 Task: In project updates Turn off email notifications.
Action: Mouse moved to (700, 61)
Screenshot: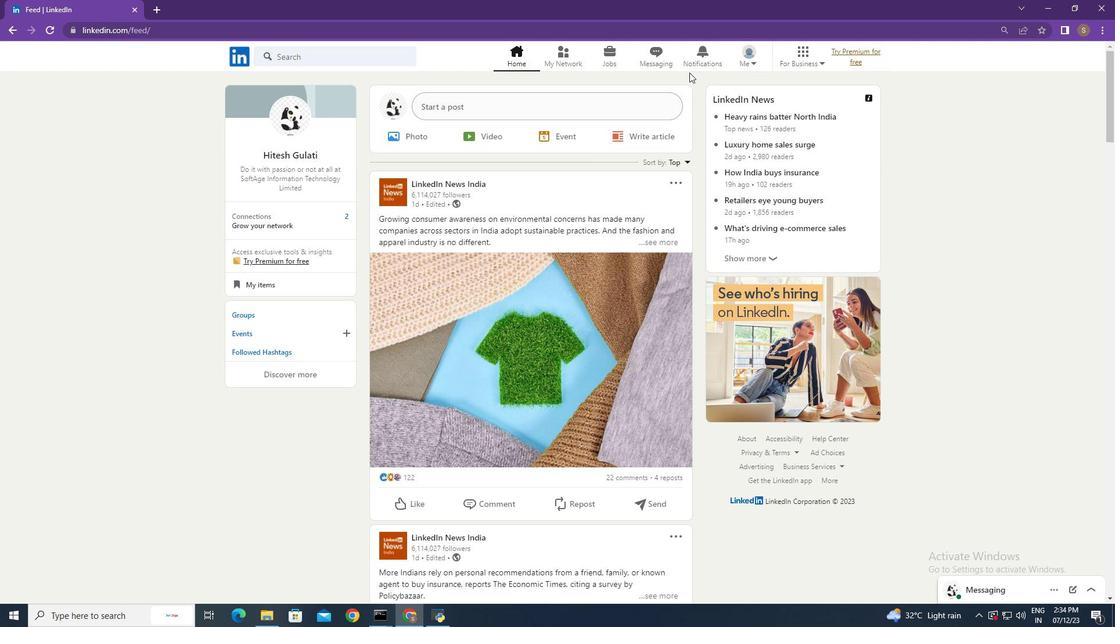 
Action: Mouse pressed left at (700, 61)
Screenshot: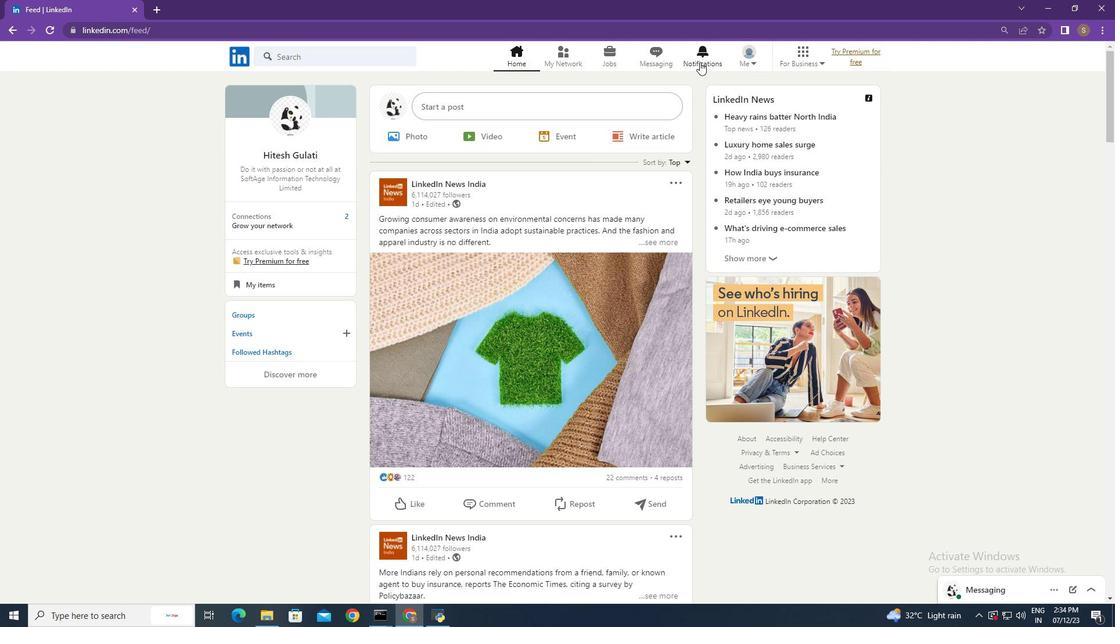 
Action: Mouse moved to (269, 133)
Screenshot: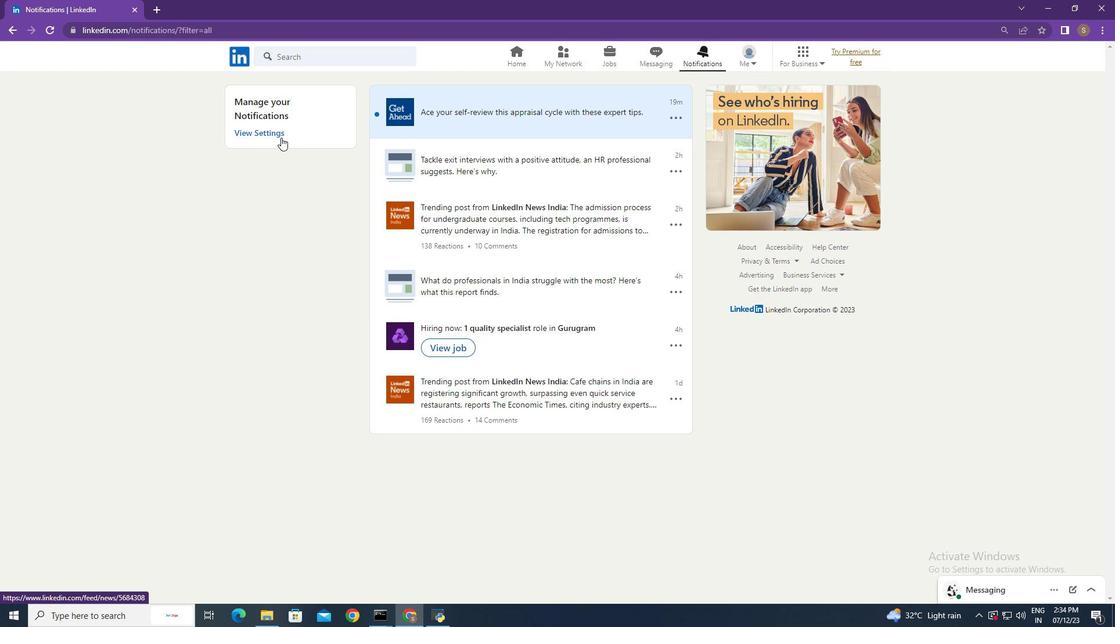 
Action: Mouse pressed left at (269, 133)
Screenshot: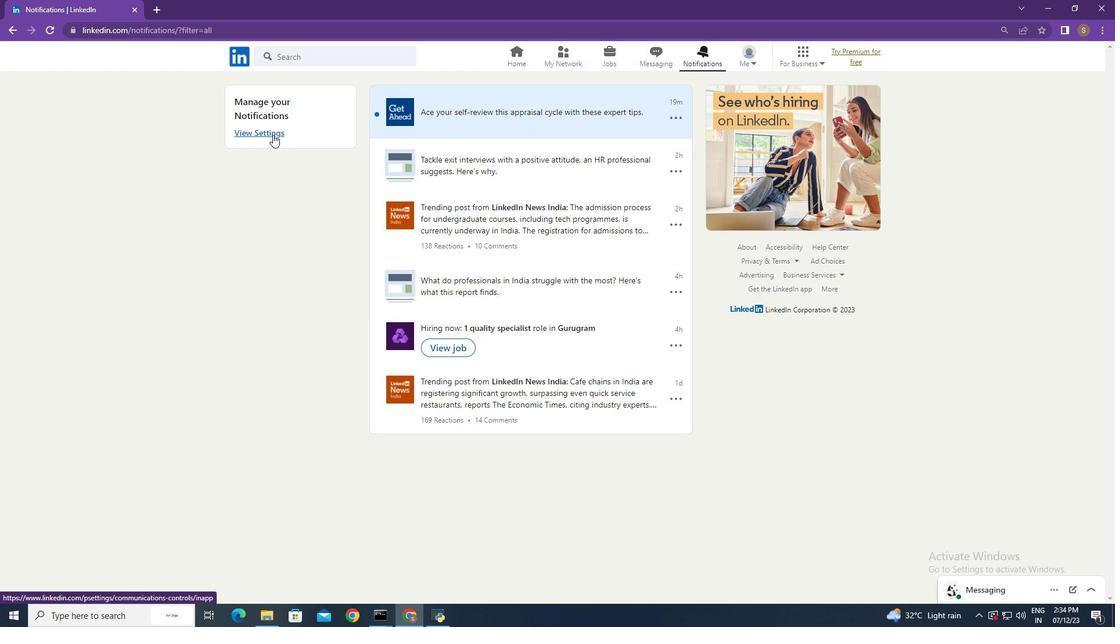 
Action: Mouse moved to (660, 209)
Screenshot: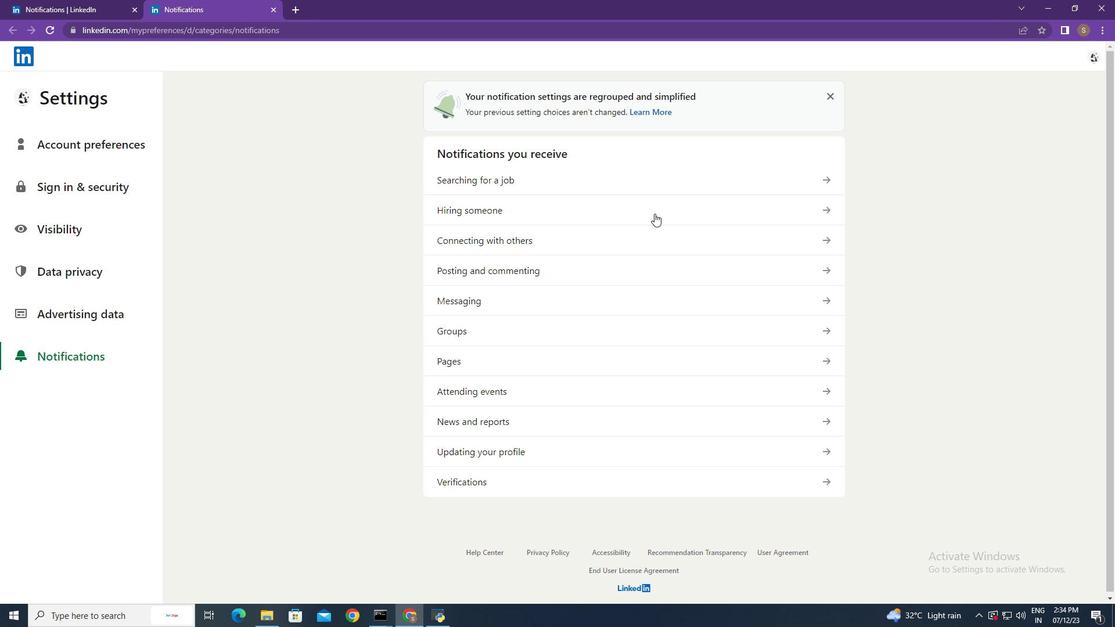 
Action: Mouse pressed left at (660, 209)
Screenshot: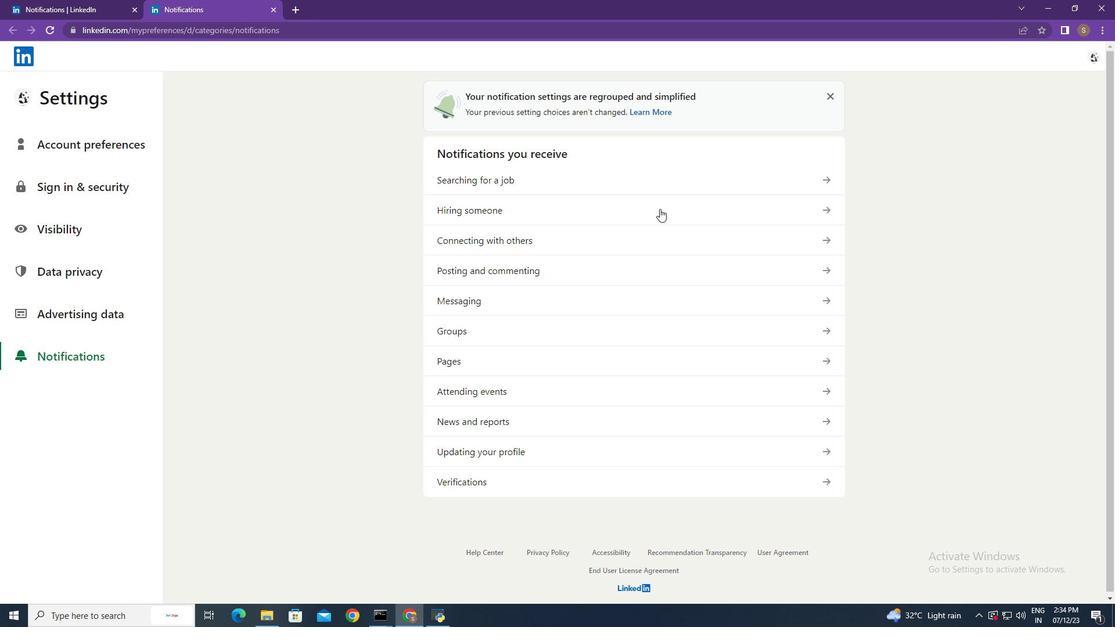 
Action: Mouse moved to (718, 137)
Screenshot: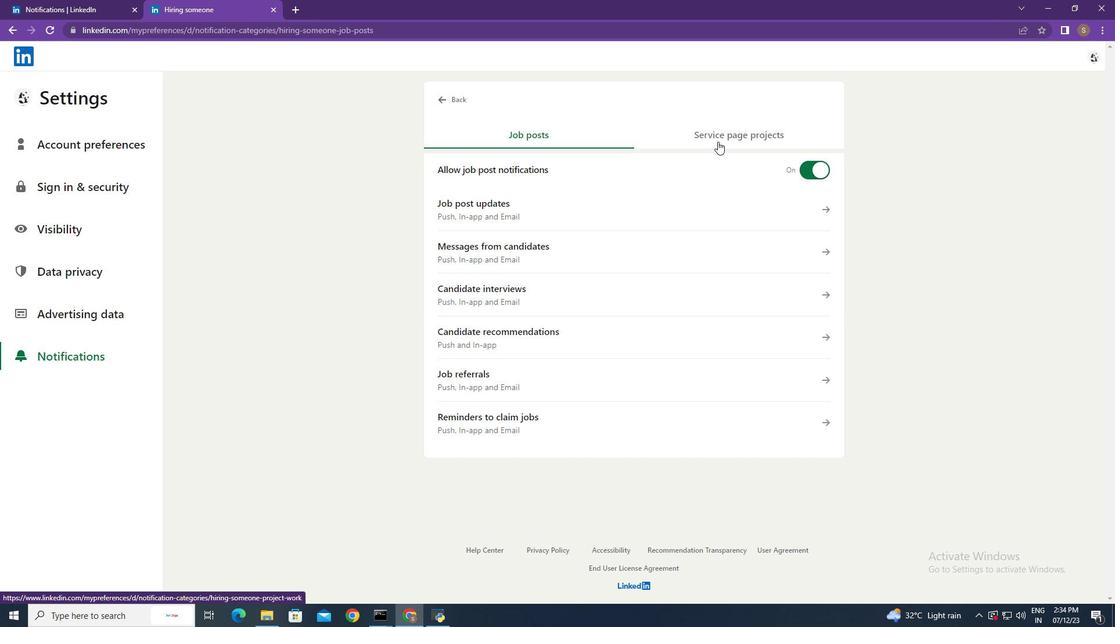
Action: Mouse pressed left at (718, 137)
Screenshot: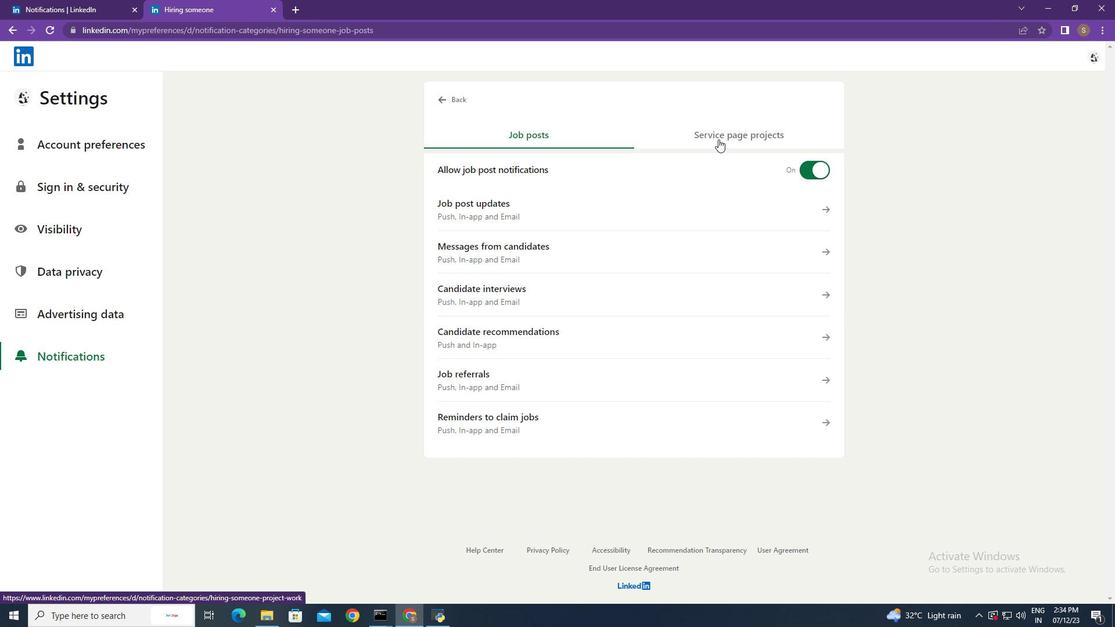 
Action: Mouse moved to (811, 256)
Screenshot: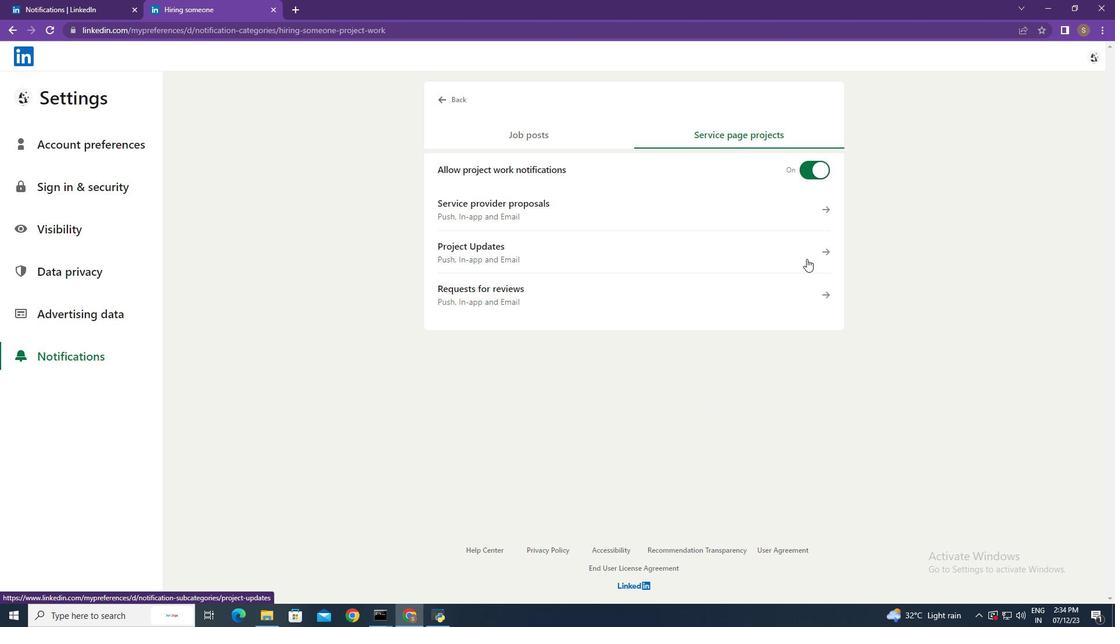 
Action: Mouse pressed left at (811, 256)
Screenshot: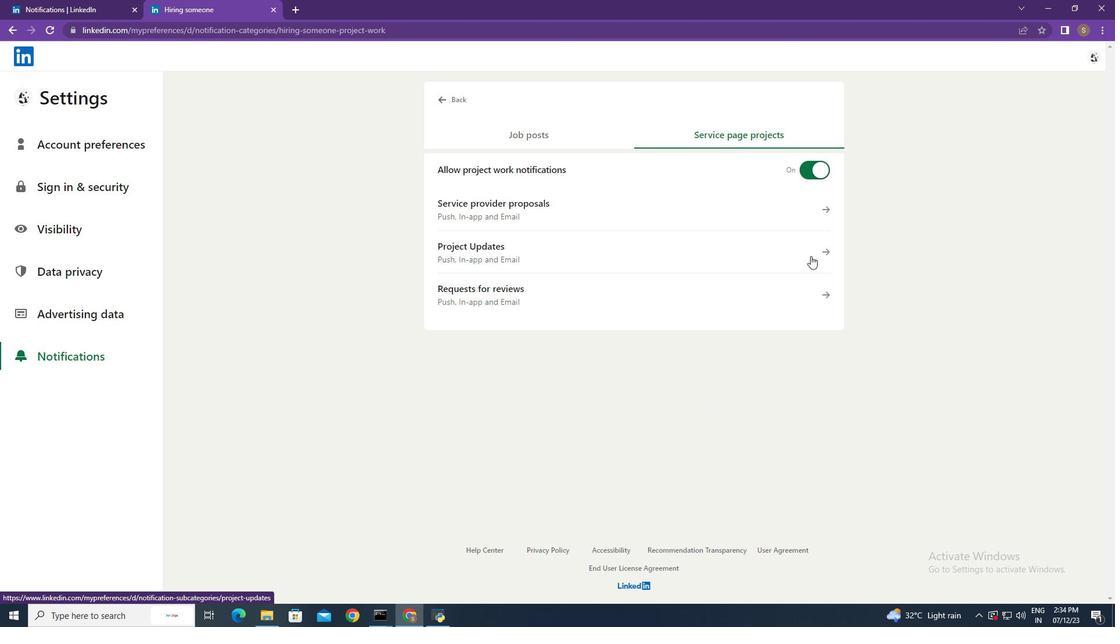 
Action: Mouse moved to (814, 287)
Screenshot: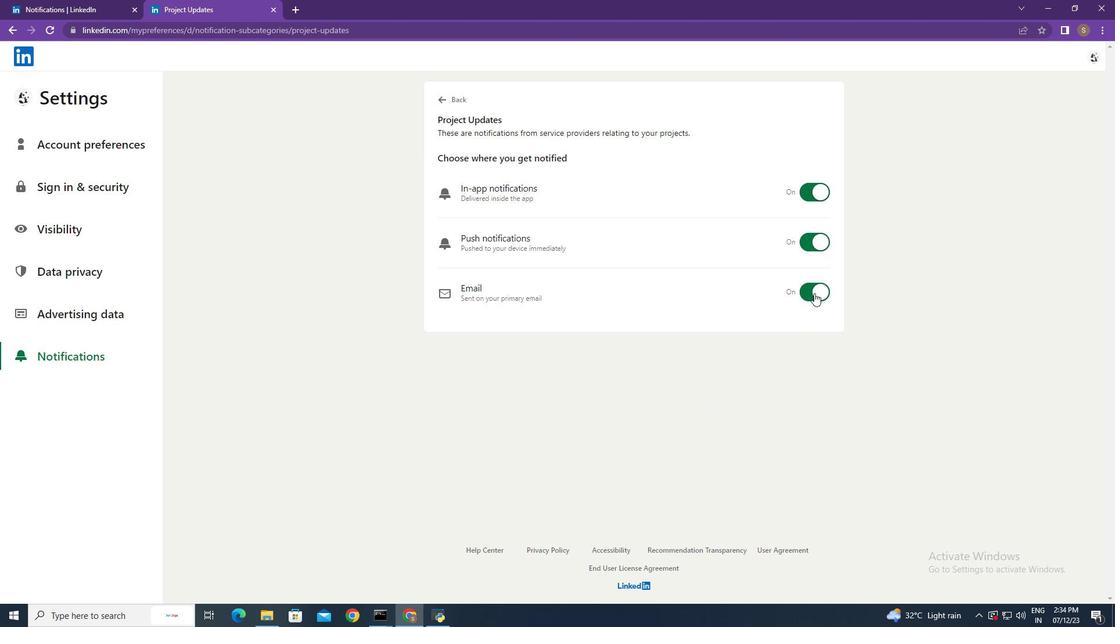 
Action: Mouse pressed left at (814, 287)
Screenshot: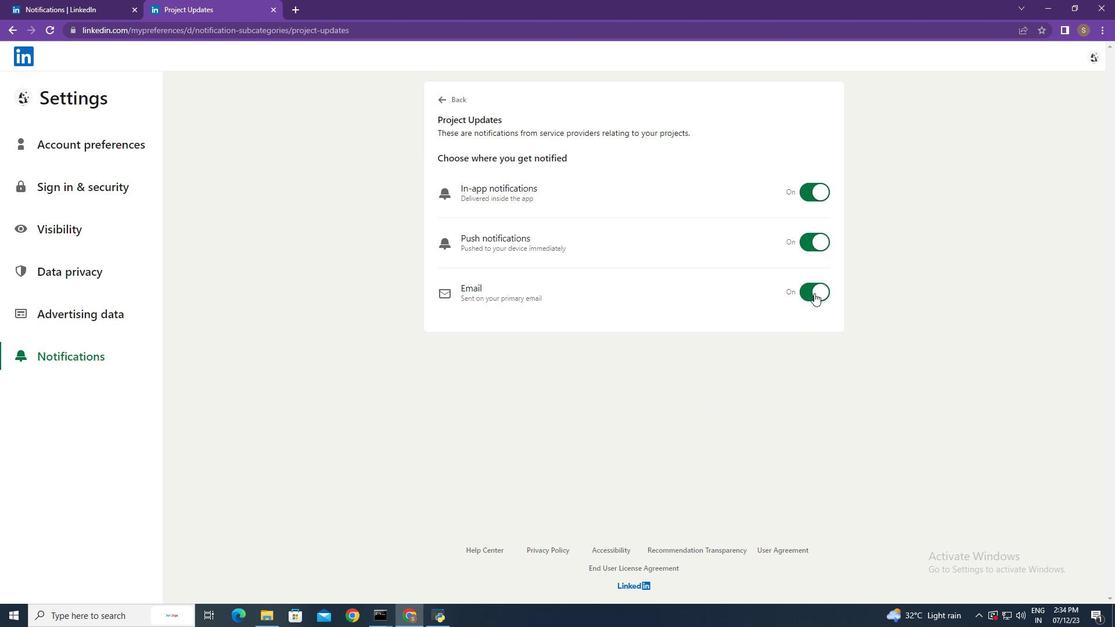 
Action: Mouse moved to (940, 273)
Screenshot: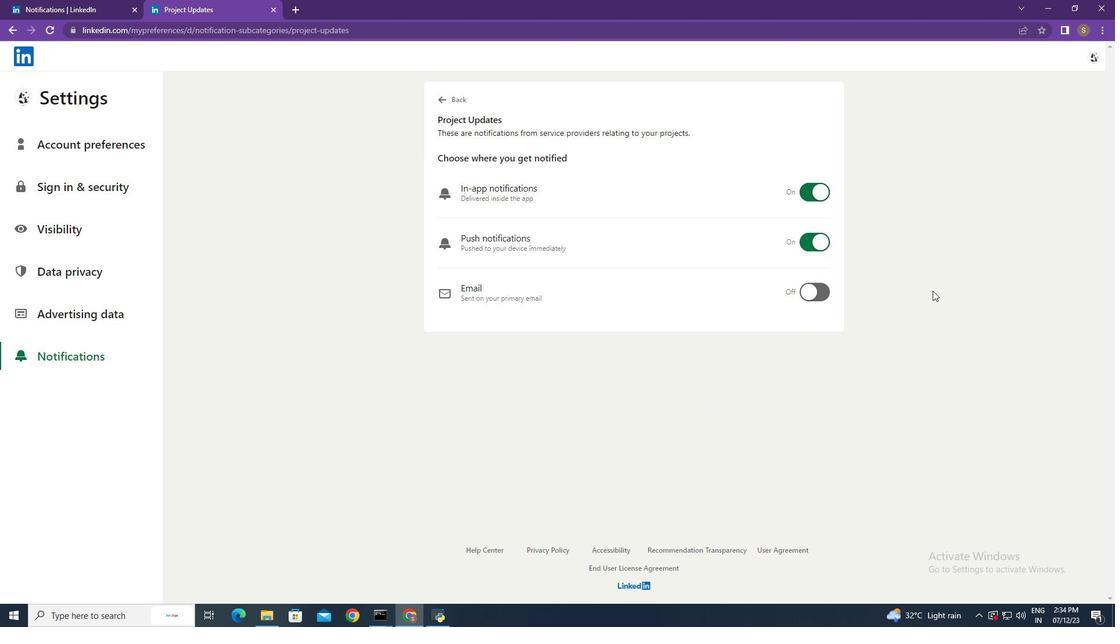 
